 Task: Create a due date automation trigger when advanced on, 2 hours before a card is due add dates not due today.
Action: Mouse moved to (833, 250)
Screenshot: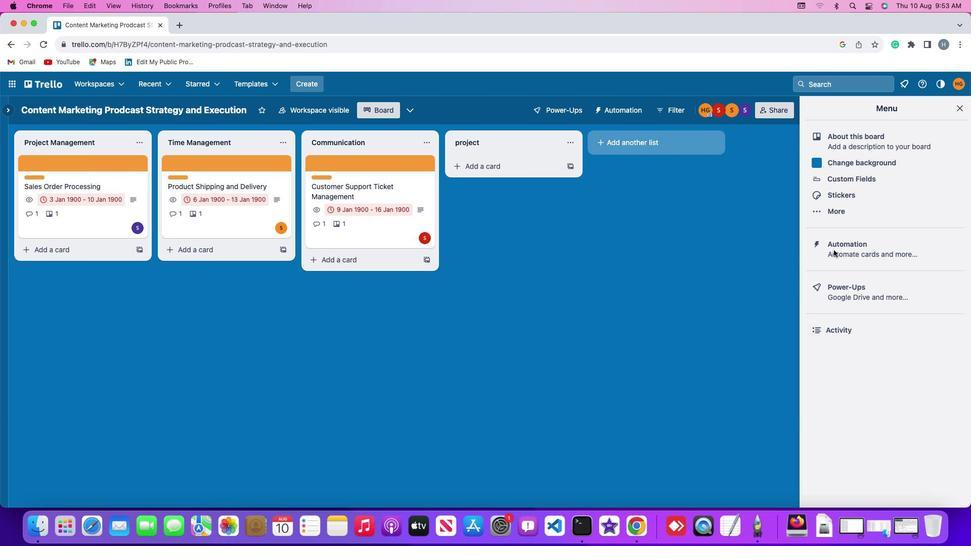 
Action: Mouse pressed left at (833, 250)
Screenshot: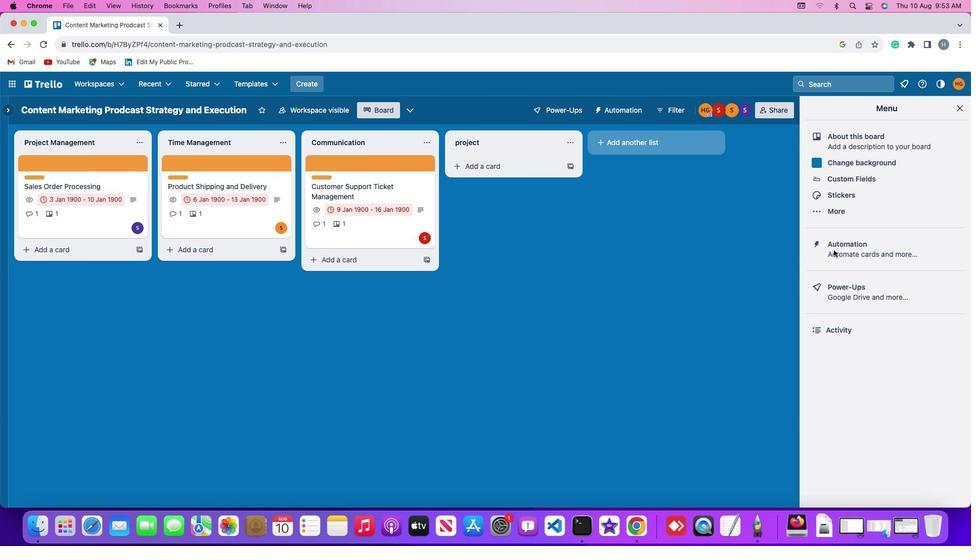
Action: Mouse pressed left at (833, 250)
Screenshot: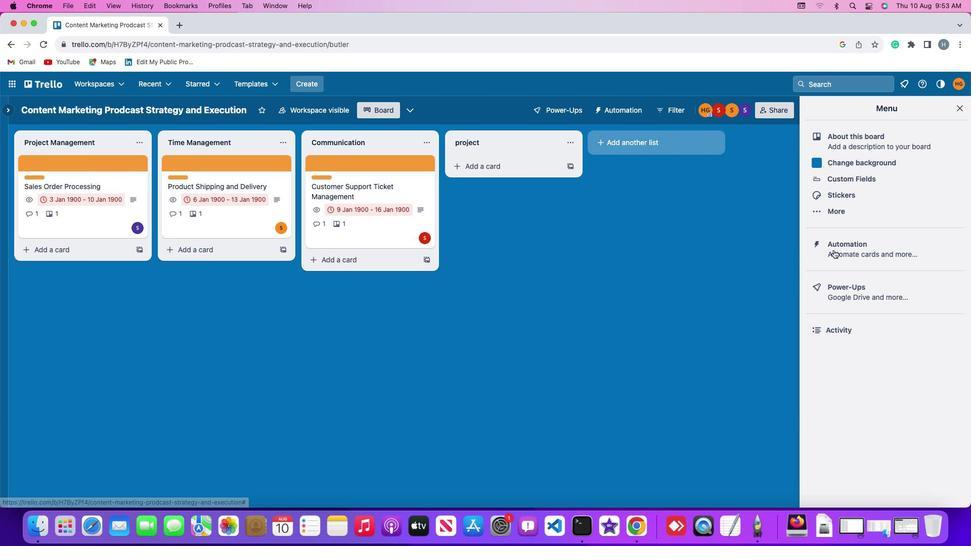 
Action: Mouse moved to (55, 237)
Screenshot: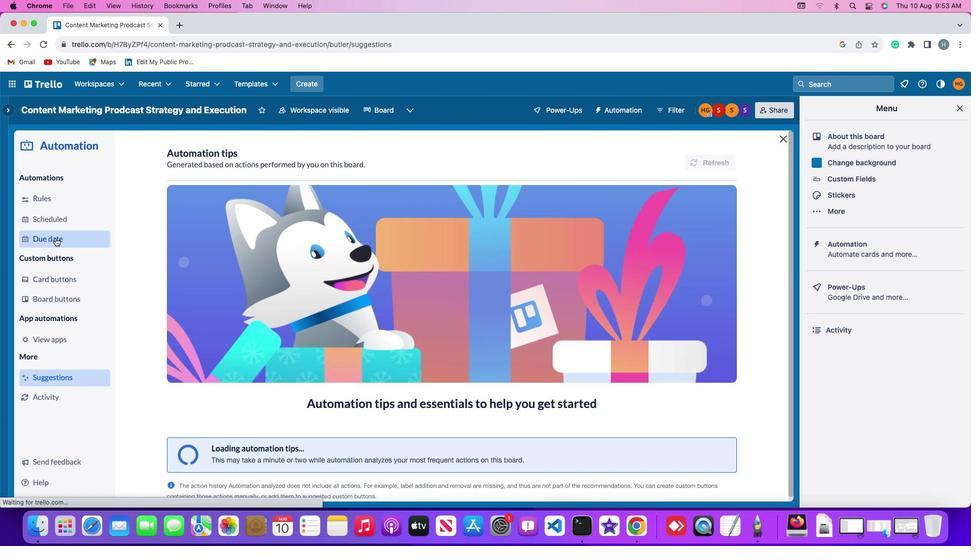 
Action: Mouse pressed left at (55, 237)
Screenshot: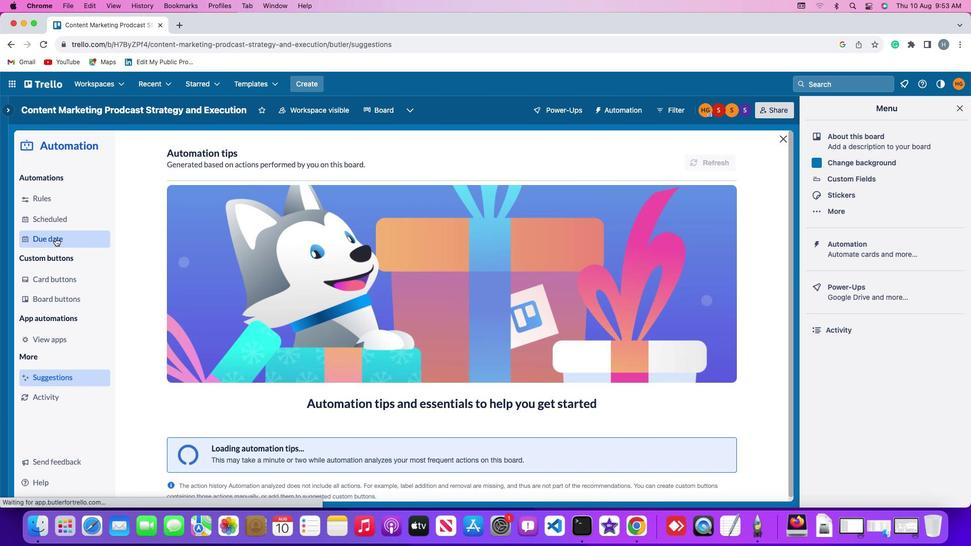 
Action: Mouse moved to (672, 156)
Screenshot: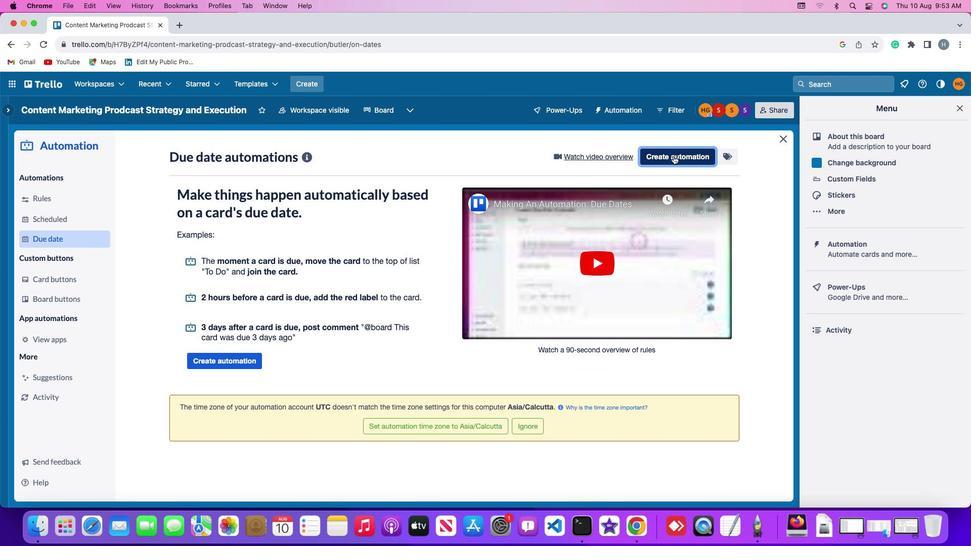 
Action: Mouse pressed left at (672, 156)
Screenshot: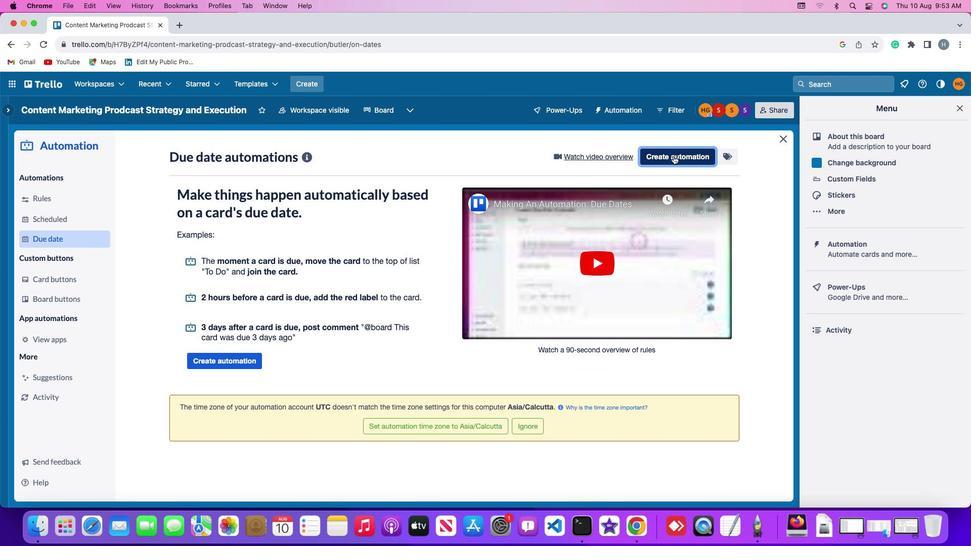 
Action: Mouse moved to (290, 255)
Screenshot: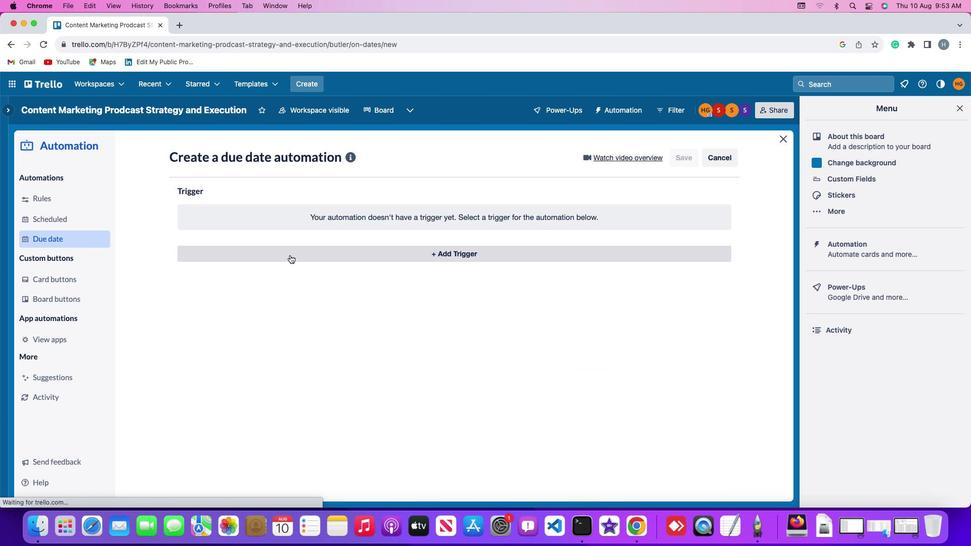 
Action: Mouse pressed left at (290, 255)
Screenshot: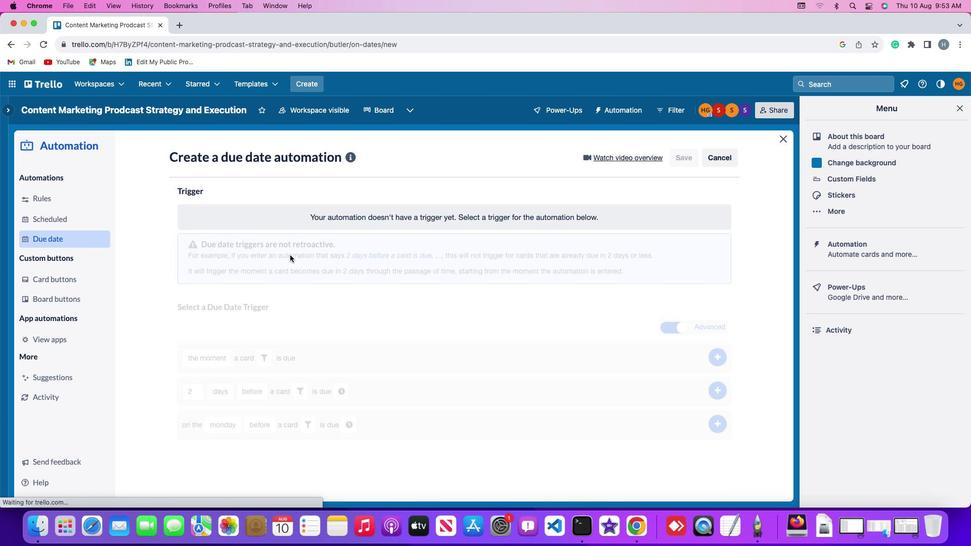 
Action: Mouse moved to (198, 412)
Screenshot: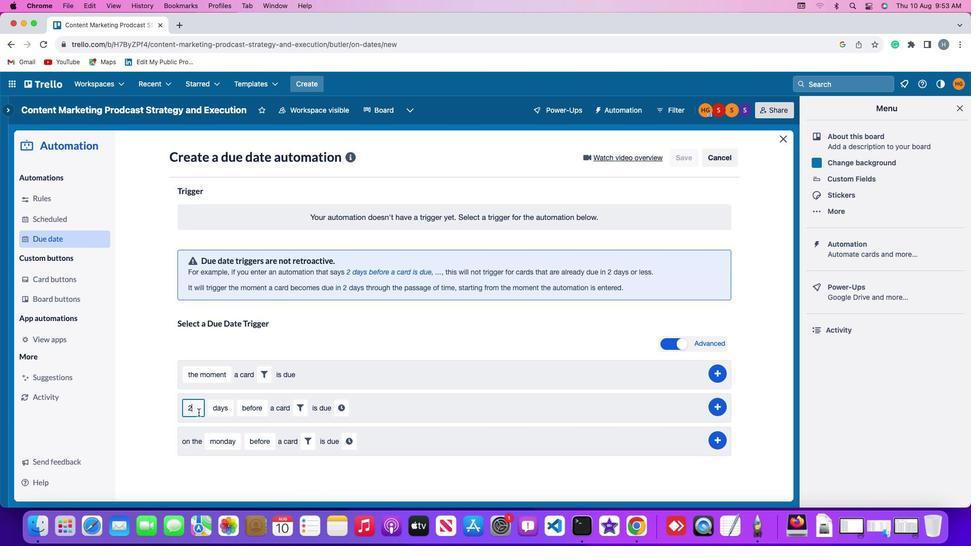 
Action: Mouse pressed left at (198, 412)
Screenshot: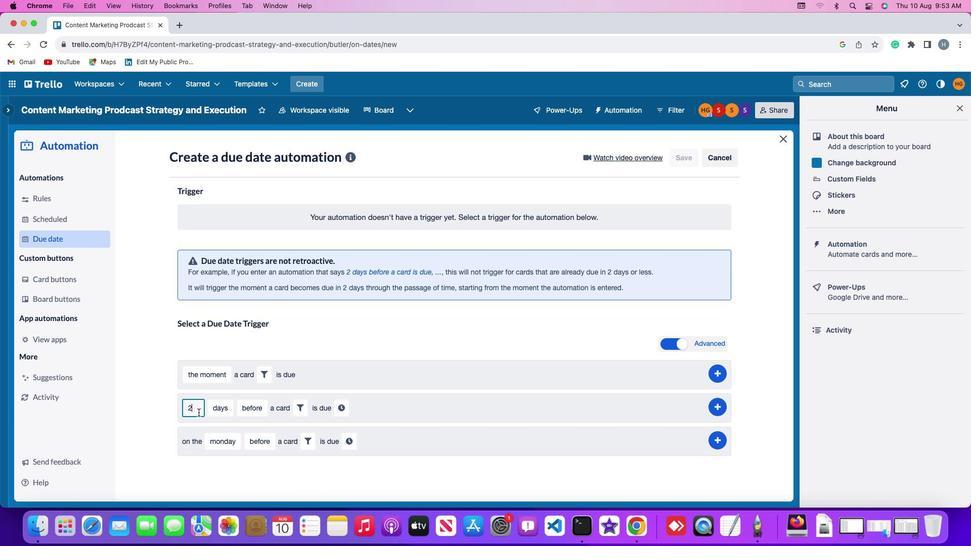 
Action: Key pressed Key.backspace
Screenshot: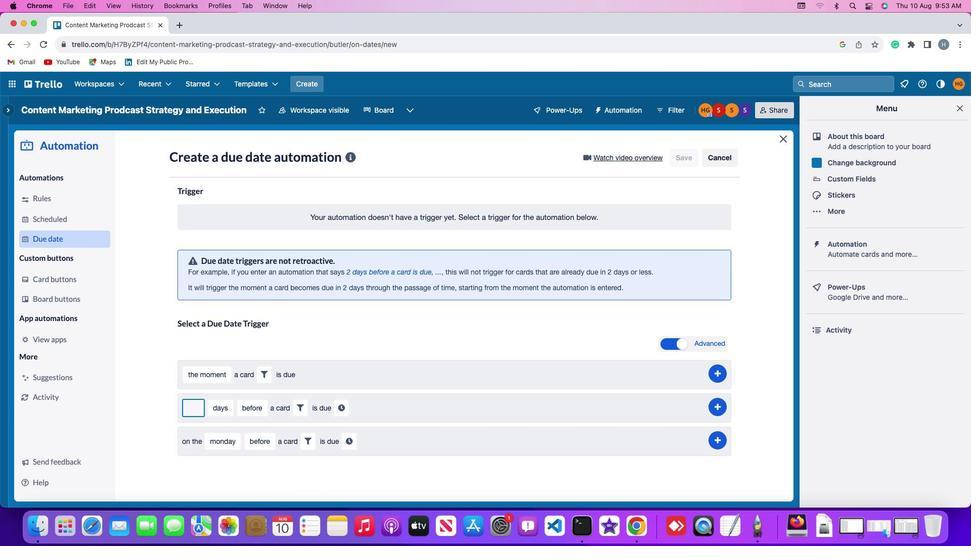 
Action: Mouse moved to (198, 413)
Screenshot: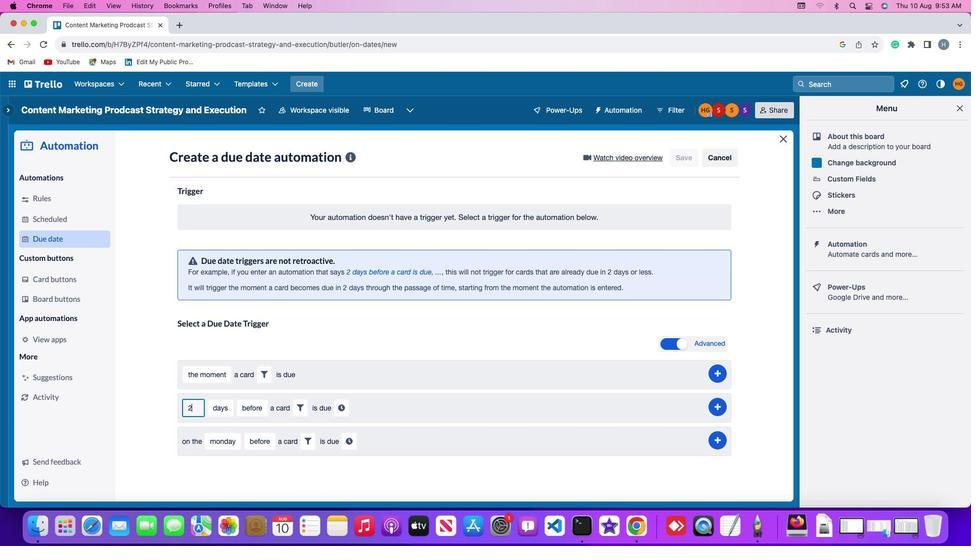 
Action: Key pressed '2'
Screenshot: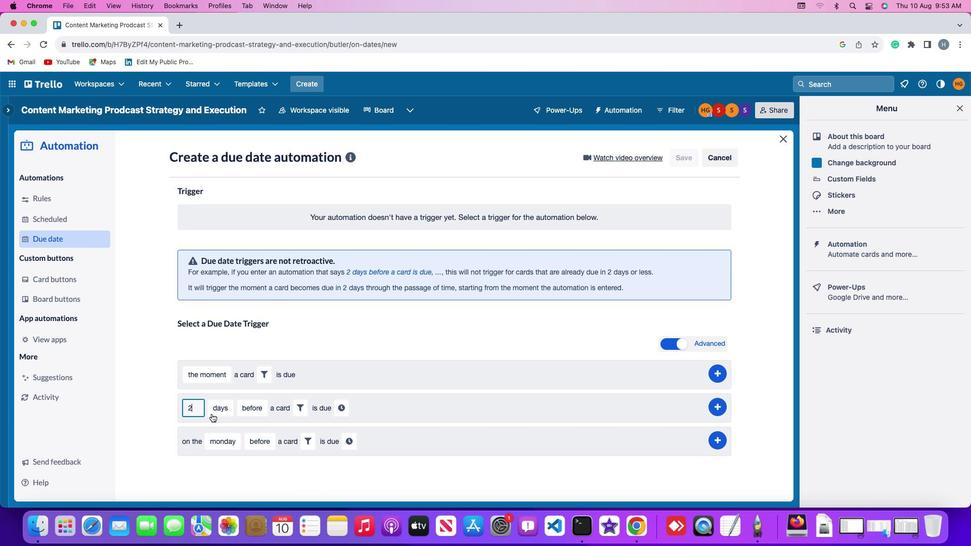 
Action: Mouse moved to (221, 414)
Screenshot: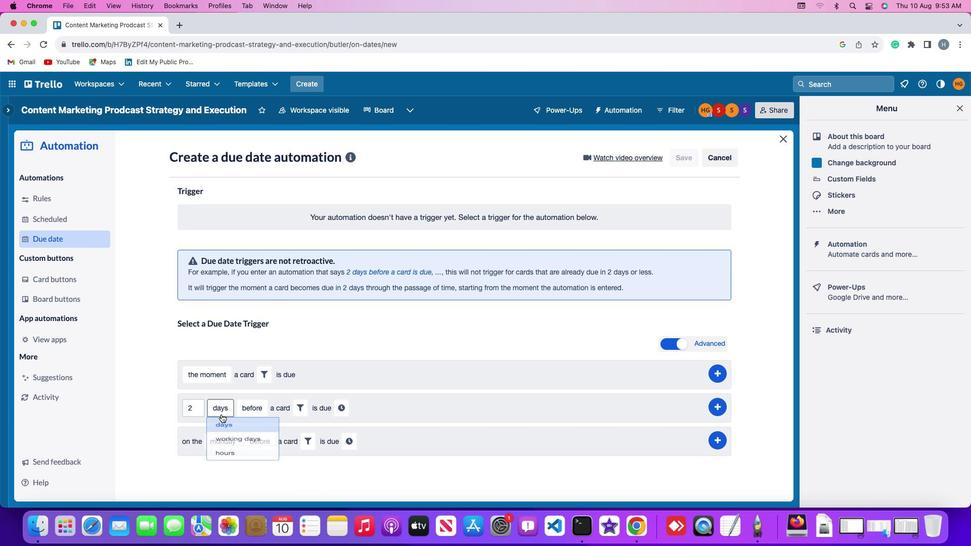 
Action: Mouse pressed left at (221, 414)
Screenshot: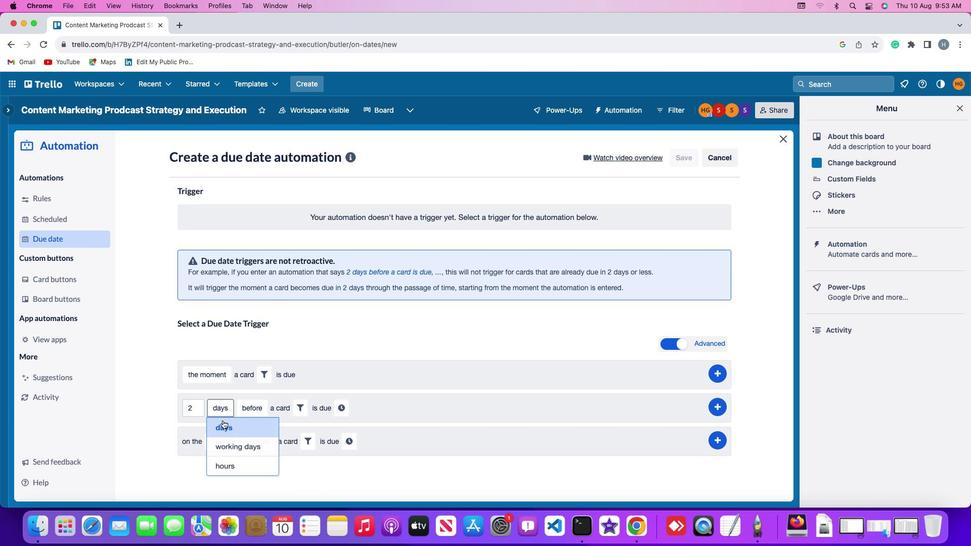 
Action: Mouse moved to (228, 465)
Screenshot: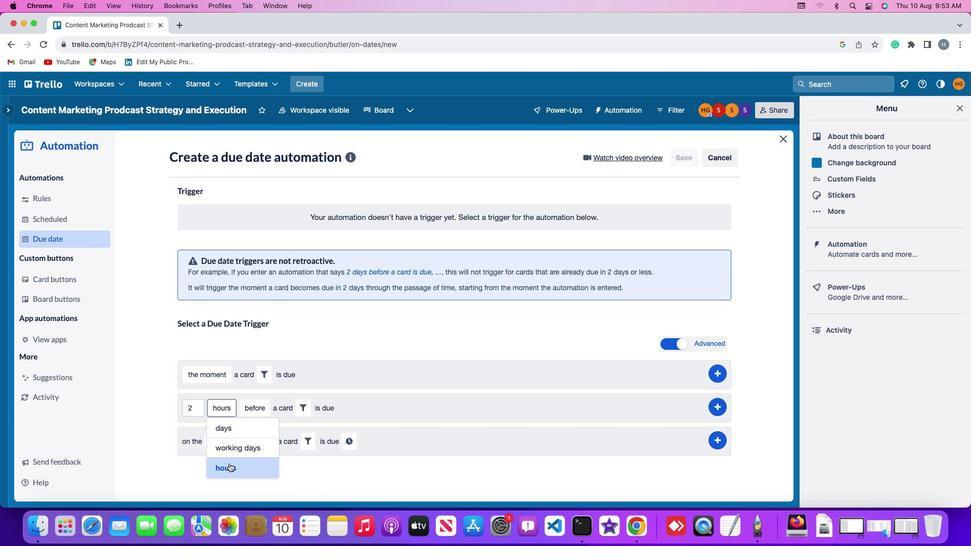 
Action: Mouse pressed left at (228, 465)
Screenshot: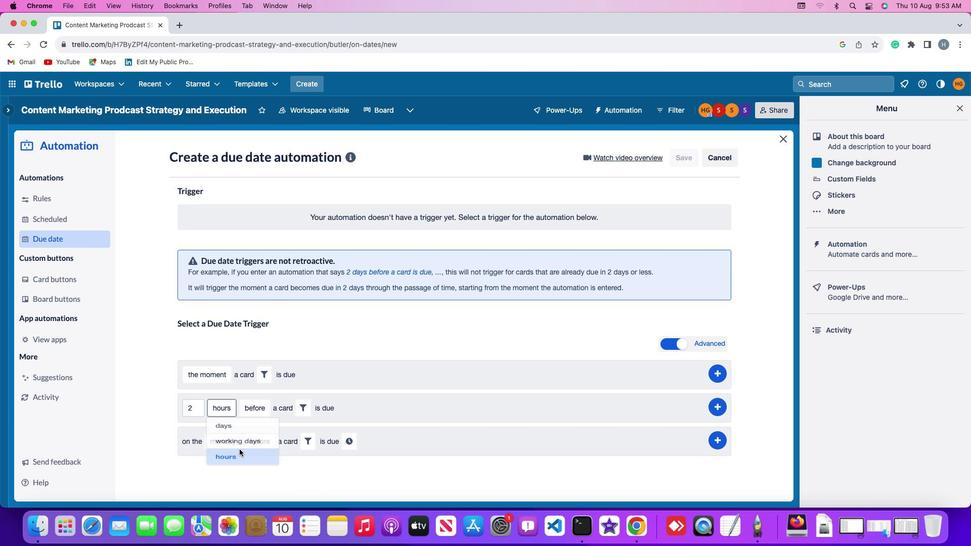 
Action: Mouse moved to (259, 408)
Screenshot: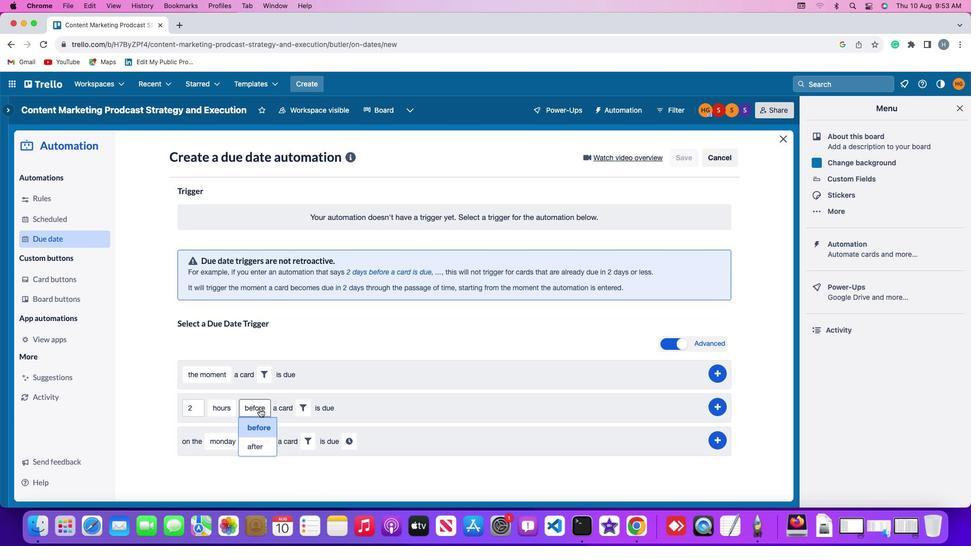 
Action: Mouse pressed left at (259, 408)
Screenshot: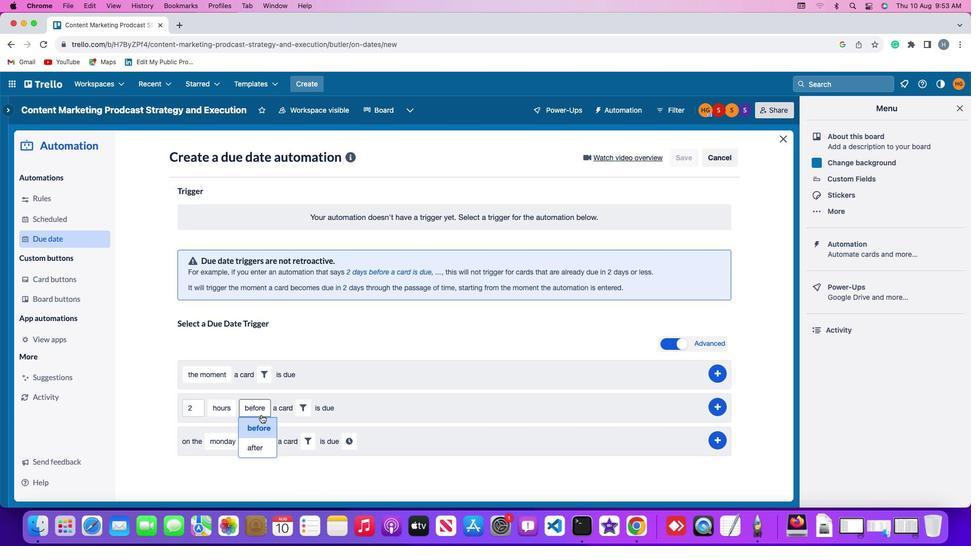 
Action: Mouse moved to (263, 426)
Screenshot: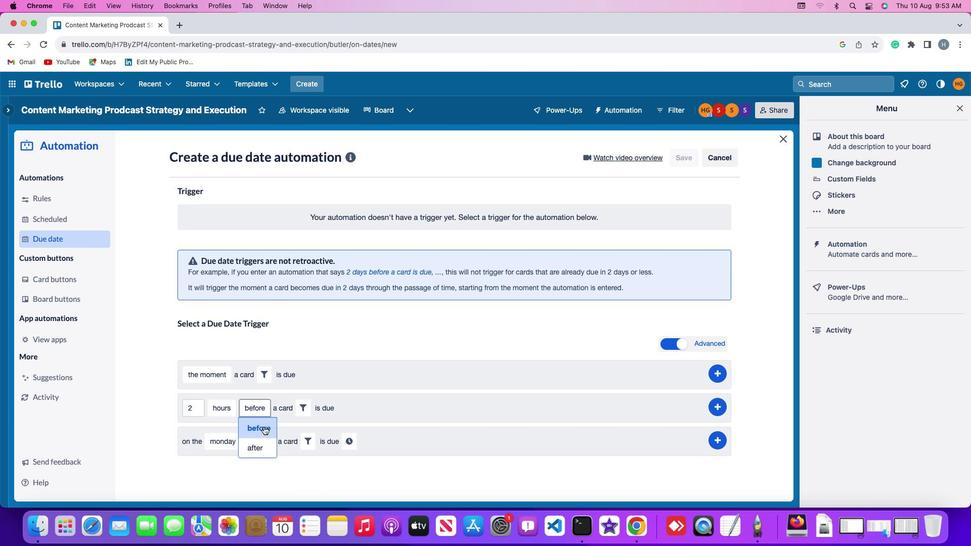 
Action: Mouse pressed left at (263, 426)
Screenshot: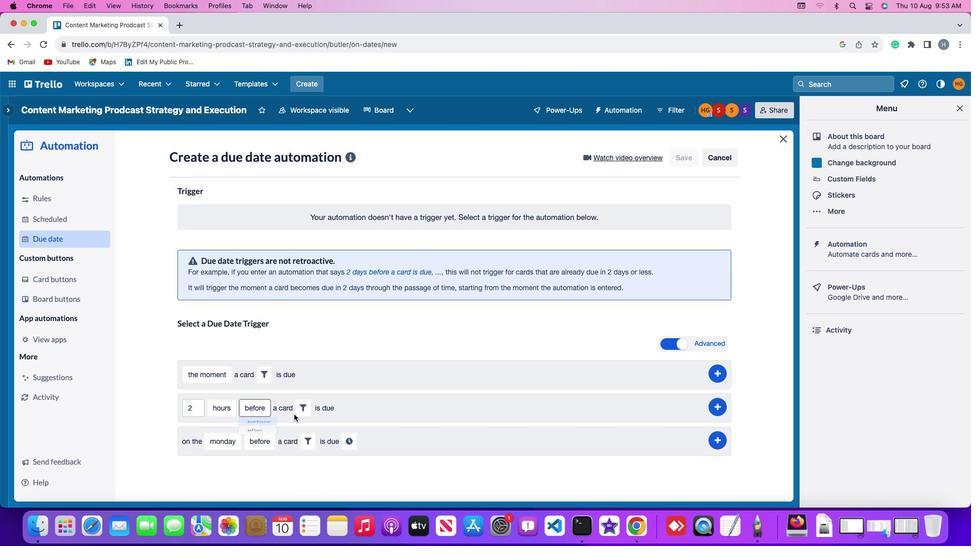 
Action: Mouse moved to (306, 409)
Screenshot: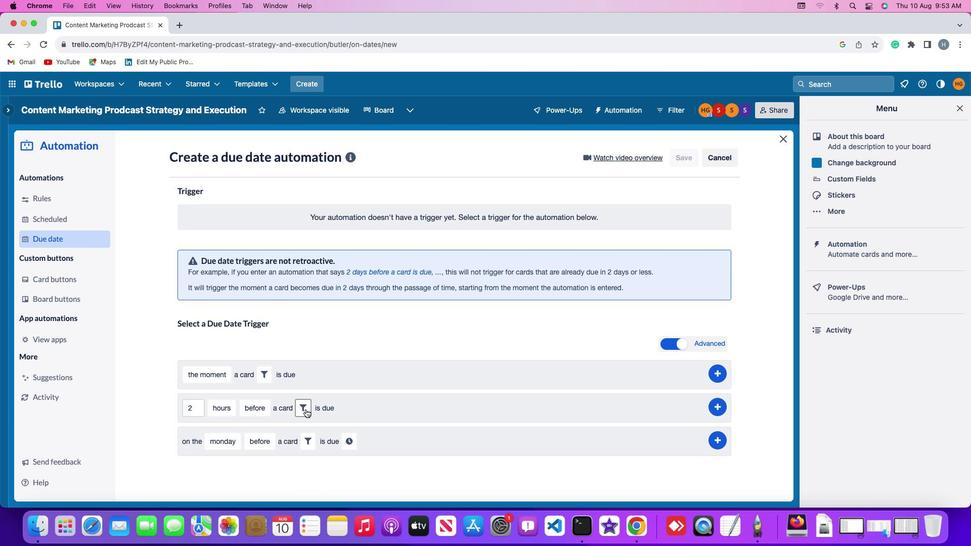 
Action: Mouse pressed left at (306, 409)
Screenshot: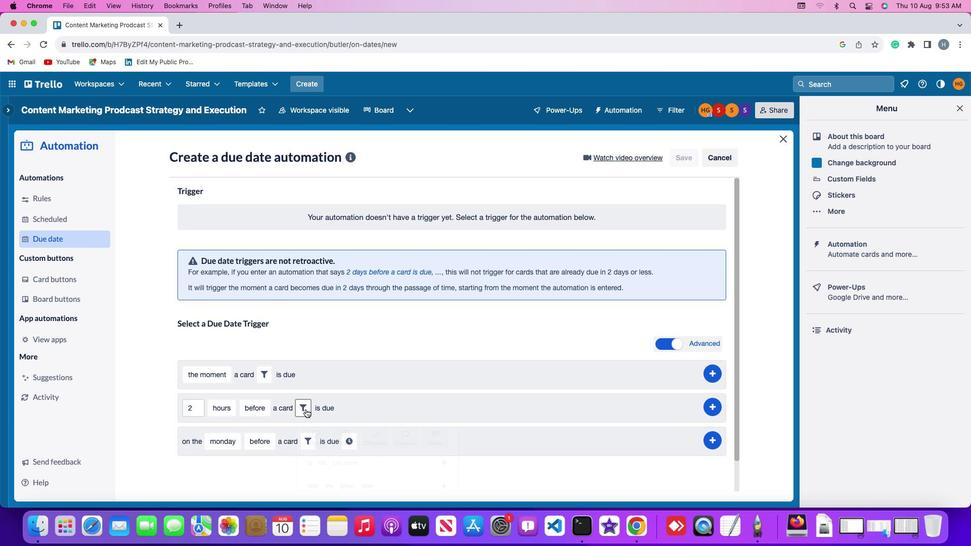 
Action: Mouse moved to (351, 439)
Screenshot: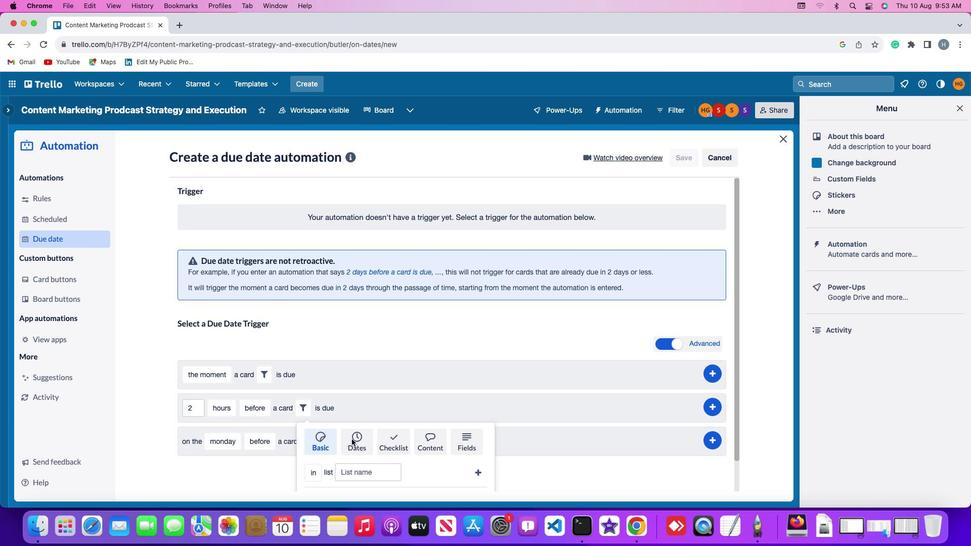 
Action: Mouse pressed left at (351, 439)
Screenshot: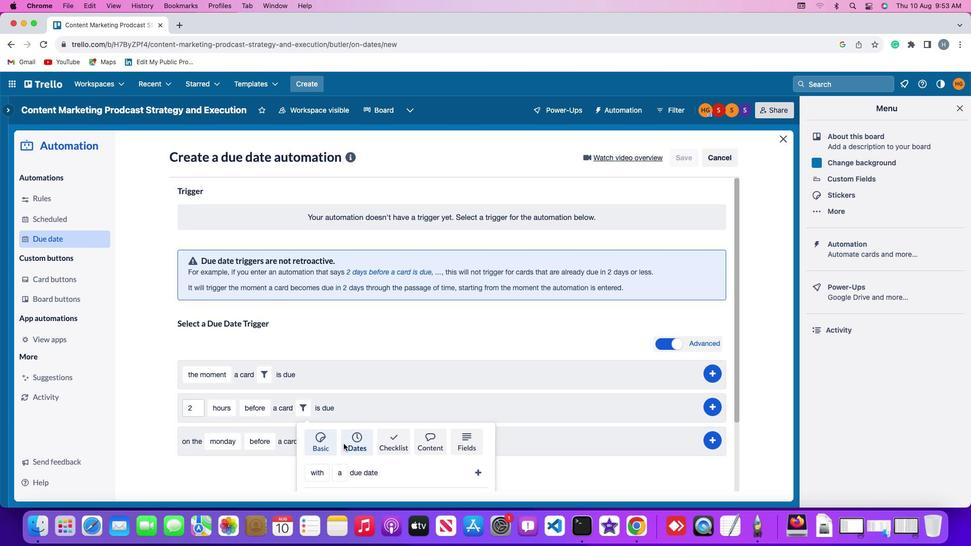 
Action: Mouse moved to (278, 464)
Screenshot: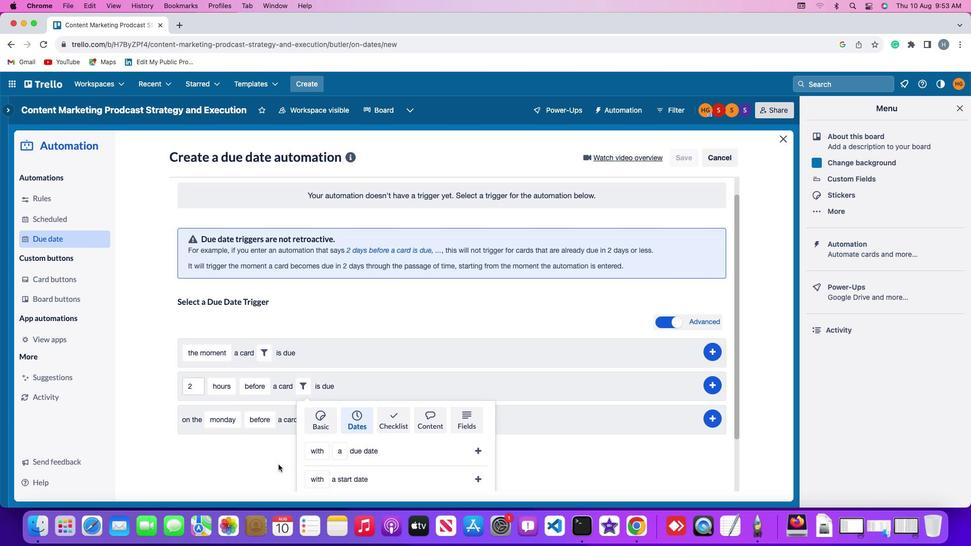 
Action: Mouse scrolled (278, 464) with delta (0, 0)
Screenshot: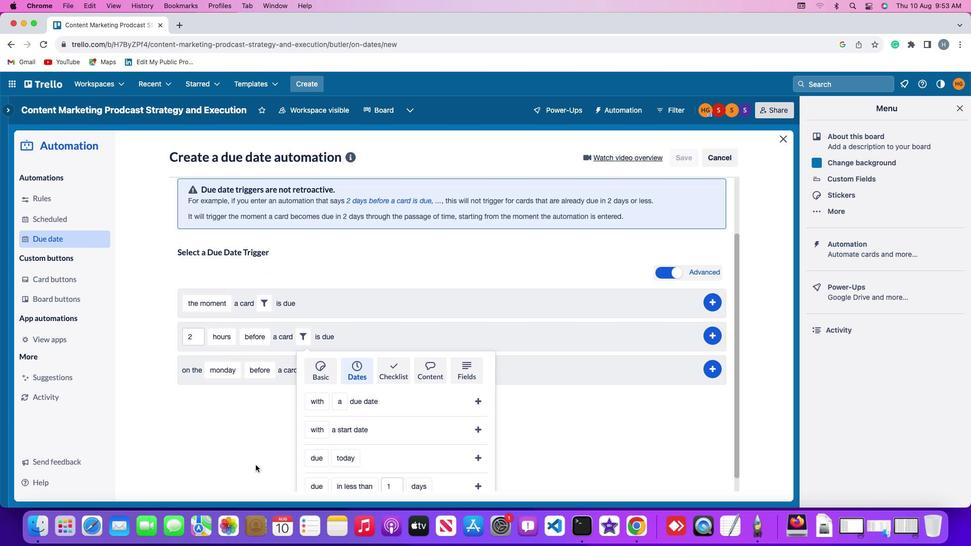 
Action: Mouse scrolled (278, 464) with delta (0, 0)
Screenshot: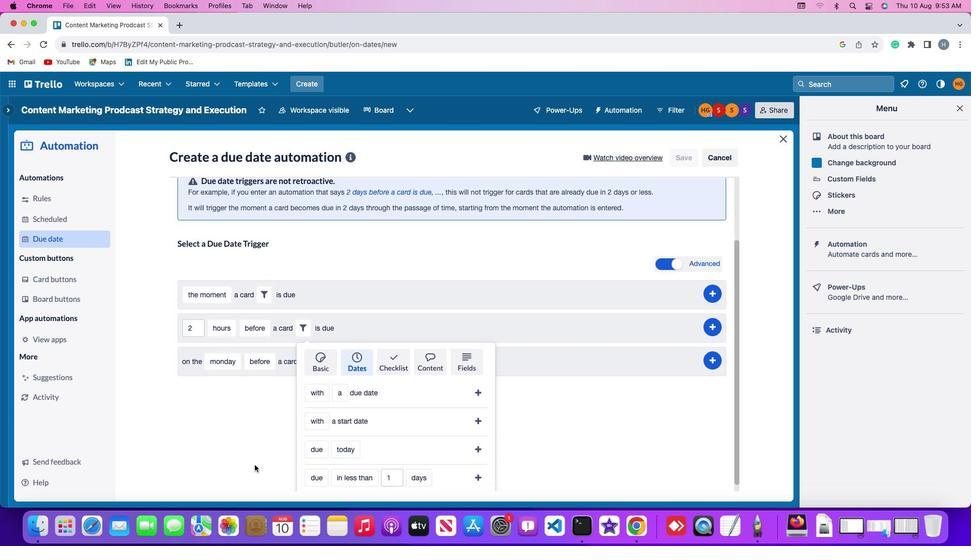 
Action: Mouse scrolled (278, 464) with delta (0, -2)
Screenshot: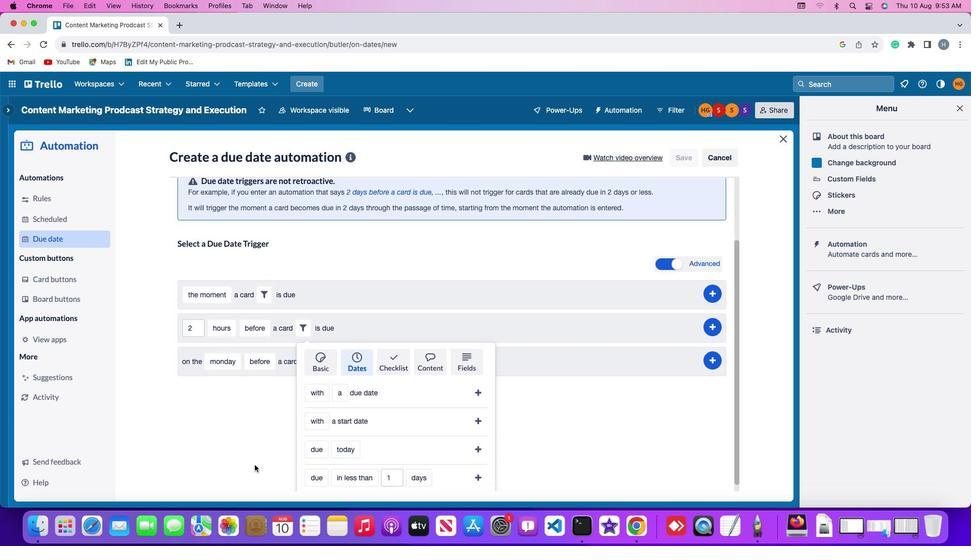 
Action: Mouse scrolled (278, 464) with delta (0, -2)
Screenshot: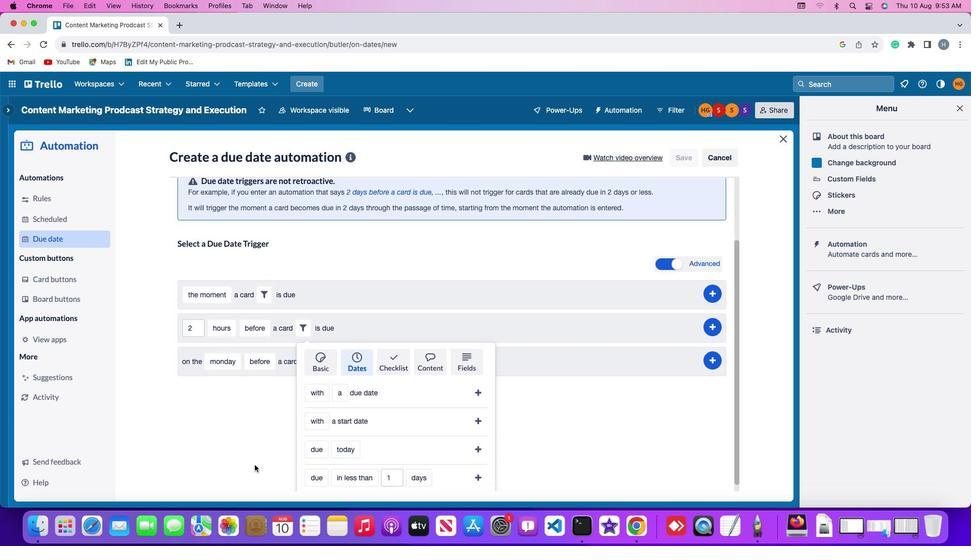 
Action: Mouse scrolled (278, 464) with delta (0, -3)
Screenshot: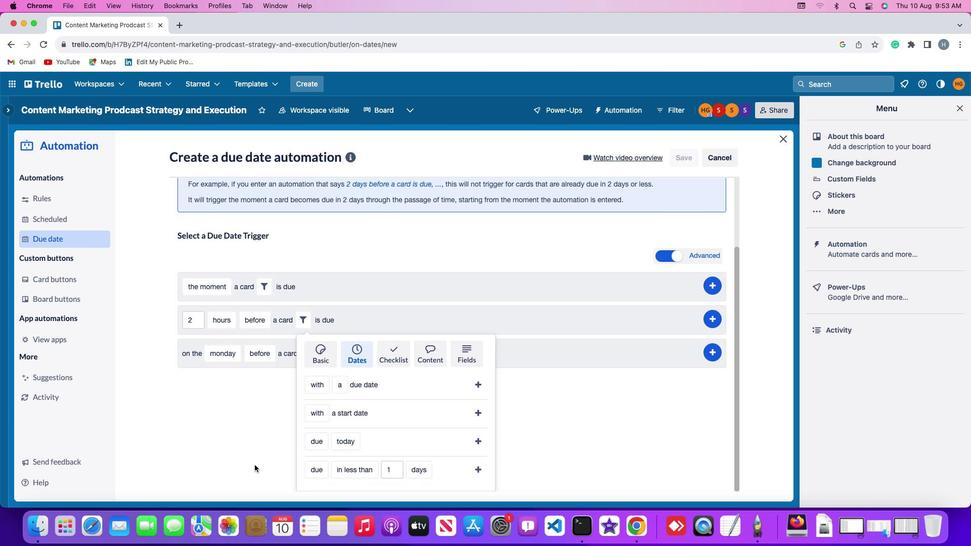 
Action: Mouse scrolled (278, 464) with delta (0, -3)
Screenshot: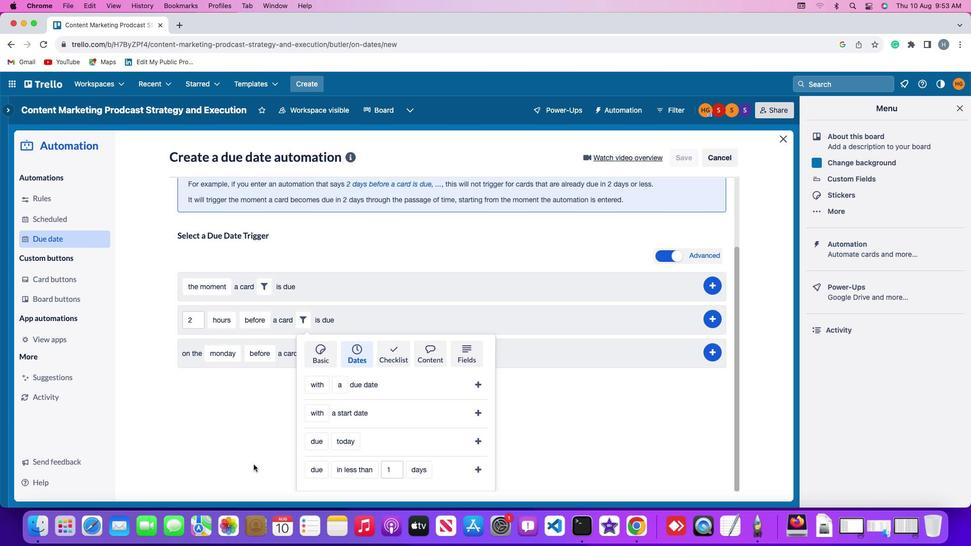 
Action: Mouse moved to (253, 465)
Screenshot: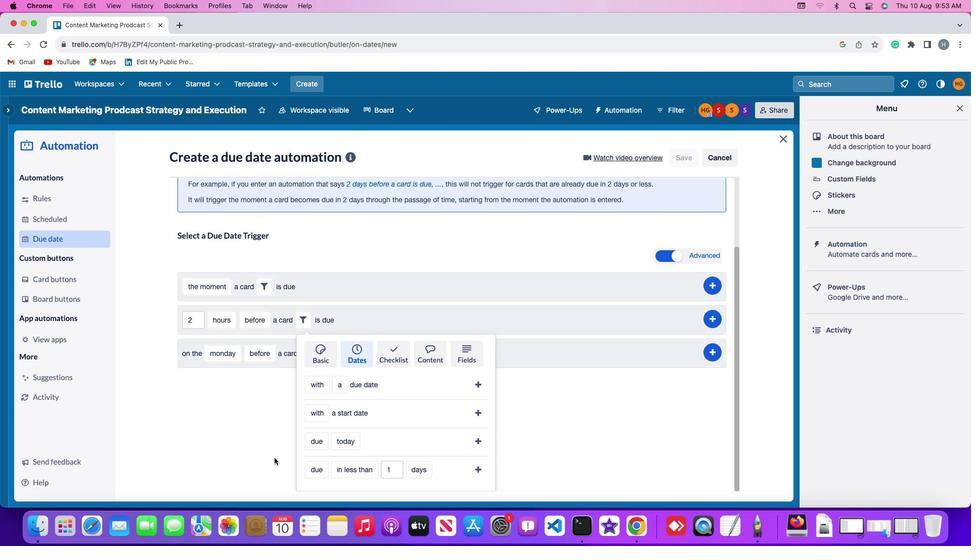 
Action: Mouse scrolled (253, 465) with delta (0, 0)
Screenshot: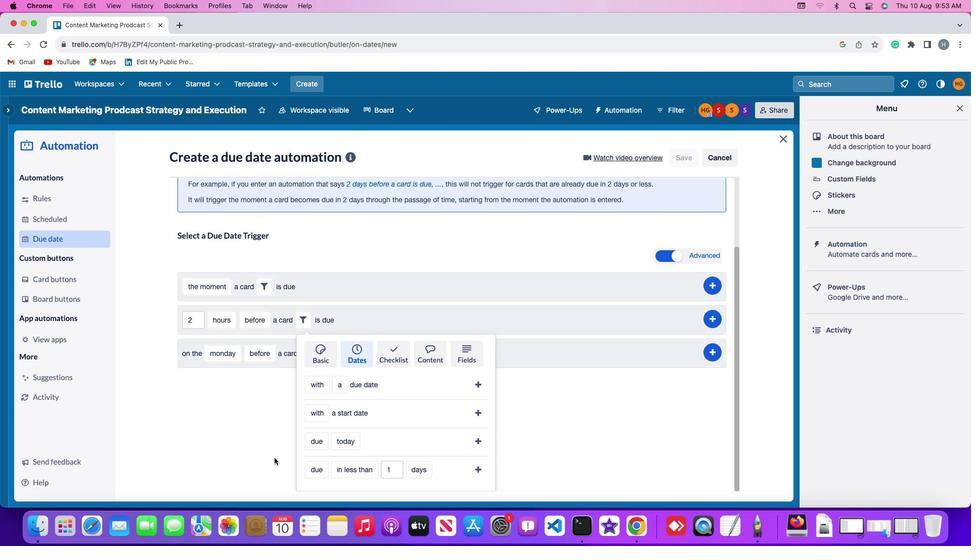 
Action: Mouse scrolled (253, 465) with delta (0, 0)
Screenshot: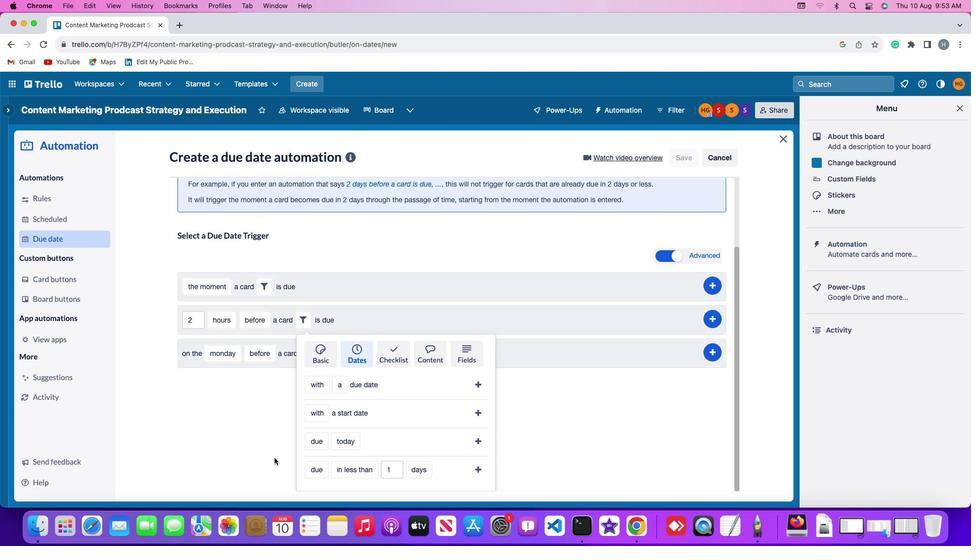 
Action: Mouse scrolled (253, 465) with delta (0, -1)
Screenshot: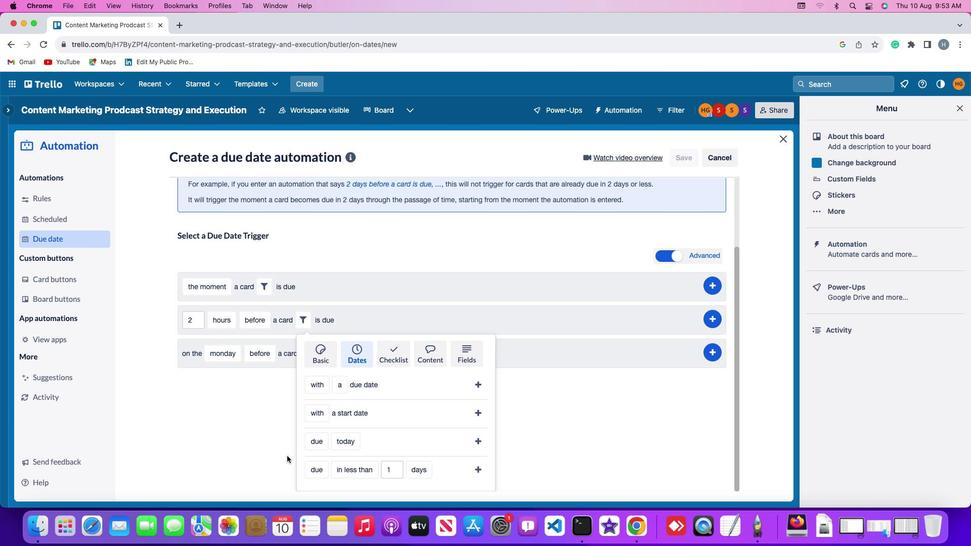 
Action: Mouse moved to (253, 464)
Screenshot: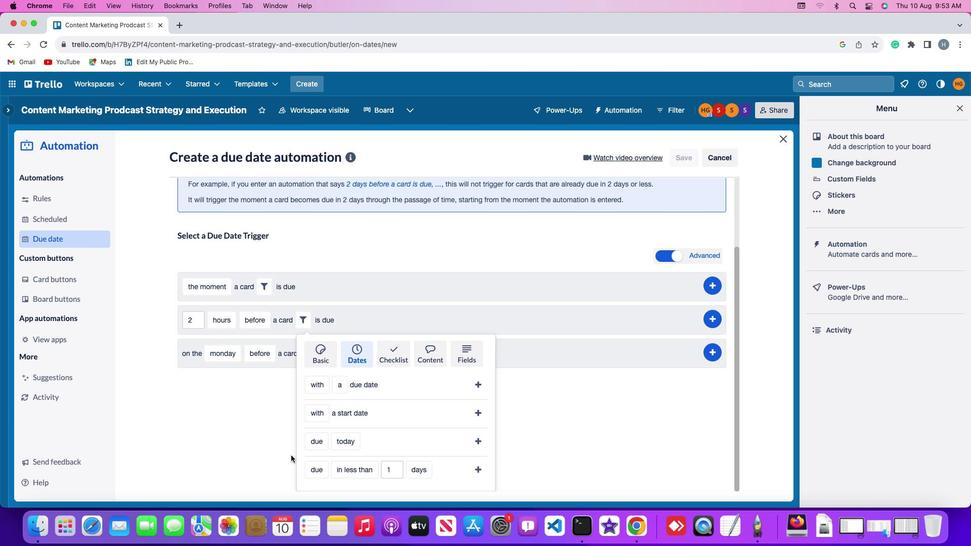 
Action: Mouse scrolled (253, 464) with delta (0, -2)
Screenshot: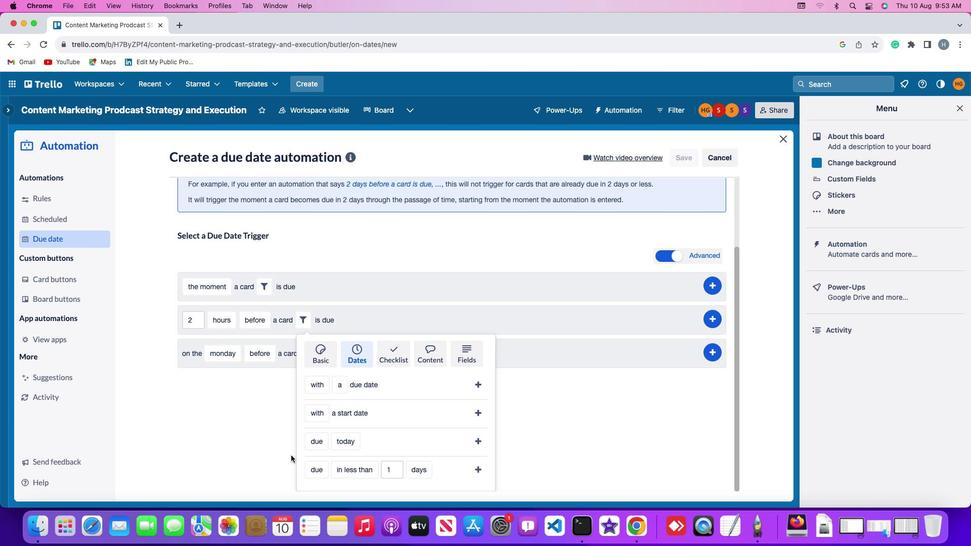 
Action: Mouse moved to (317, 446)
Screenshot: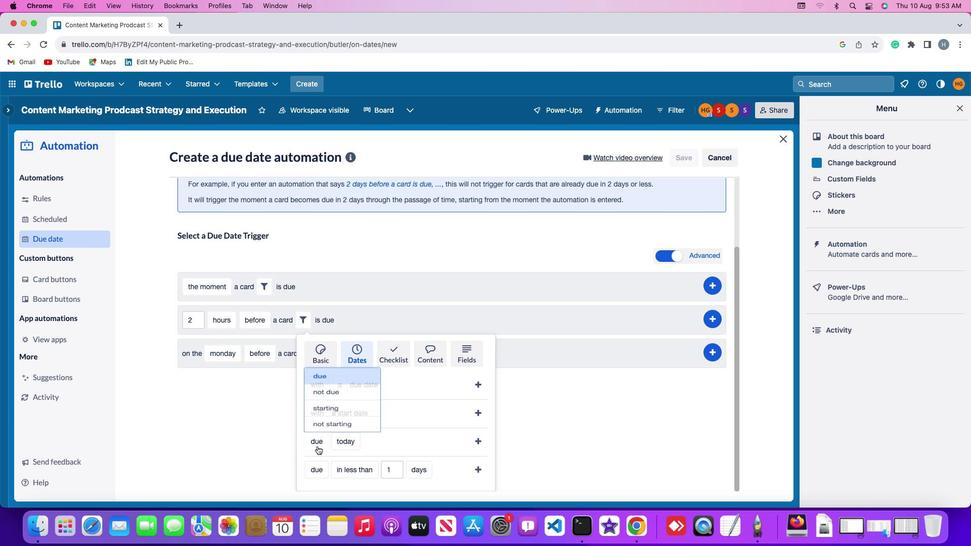 
Action: Mouse pressed left at (317, 446)
Screenshot: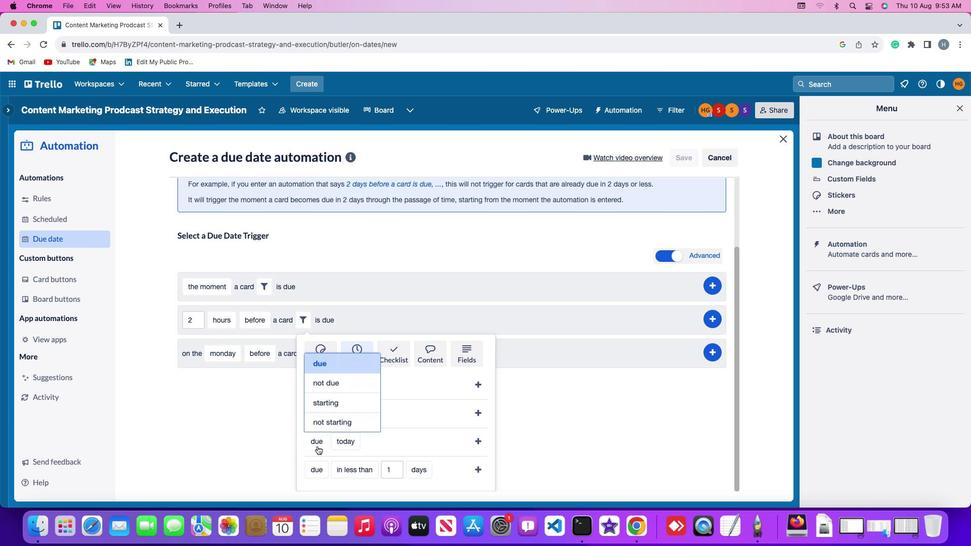 
Action: Mouse moved to (330, 378)
Screenshot: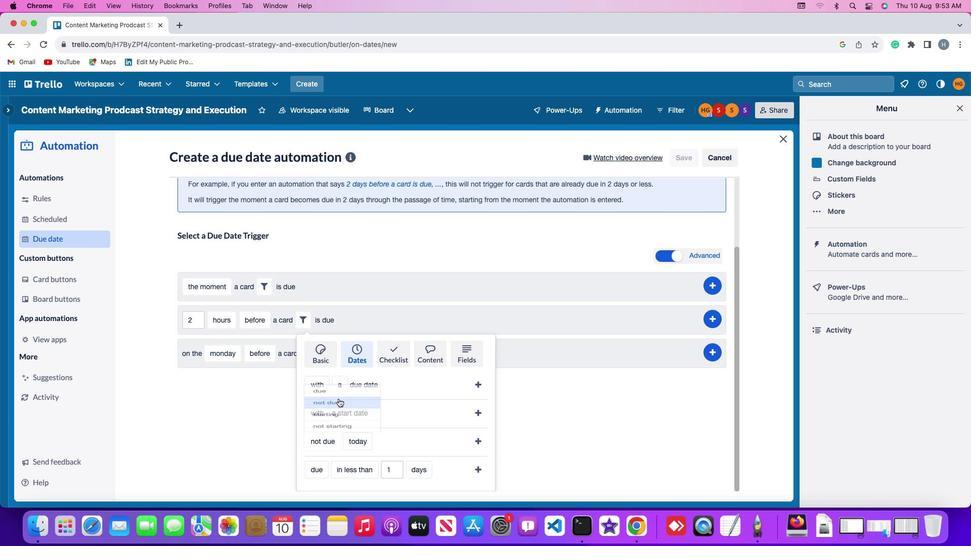 
Action: Mouse pressed left at (330, 378)
Screenshot: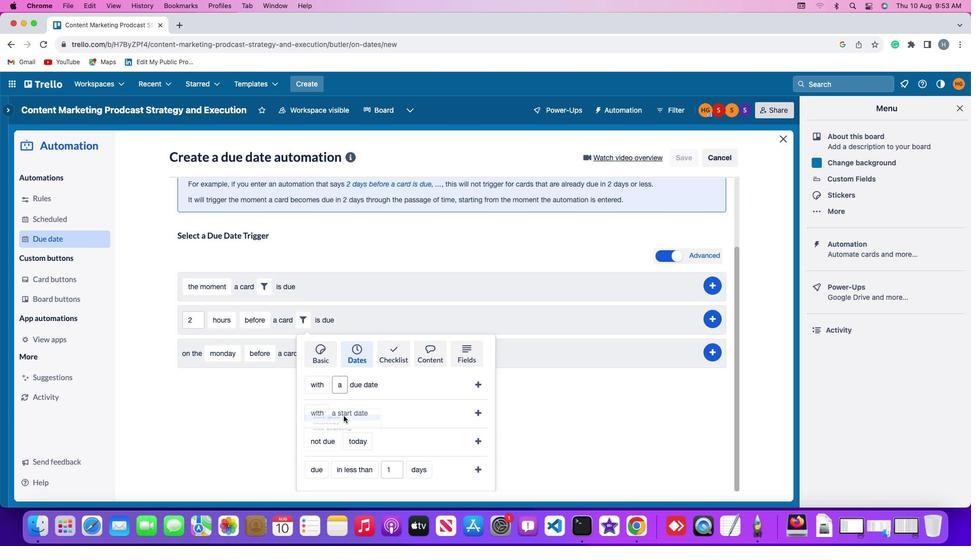
Action: Mouse moved to (357, 443)
Screenshot: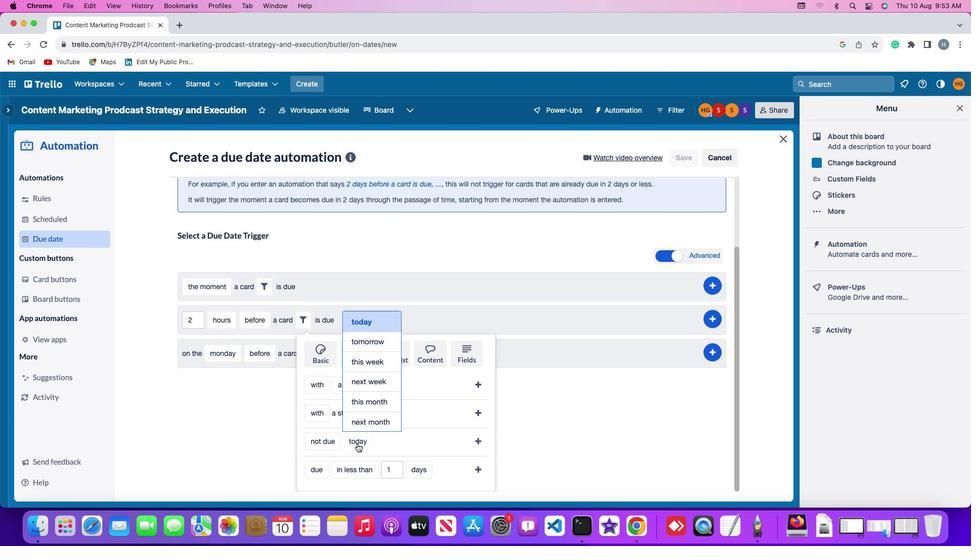 
Action: Mouse pressed left at (357, 443)
Screenshot: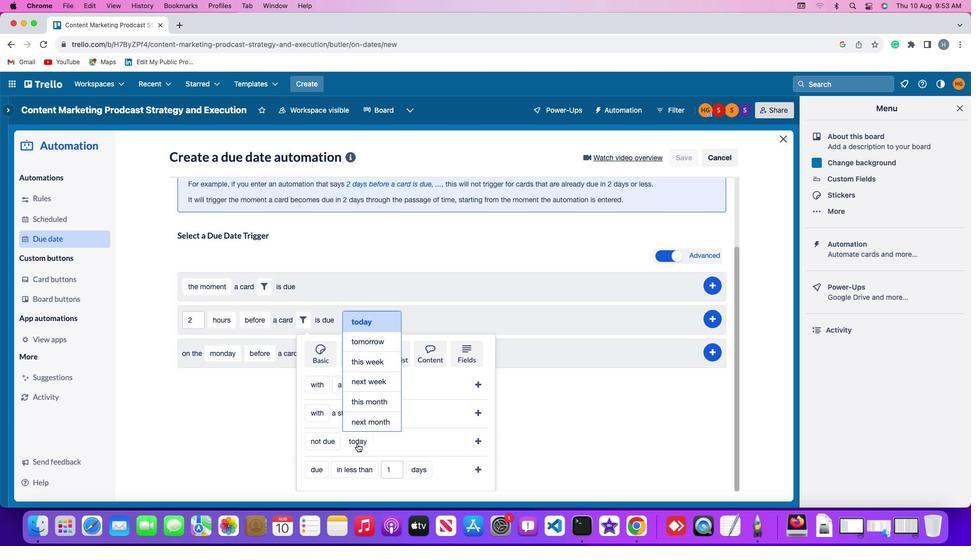 
Action: Mouse moved to (370, 322)
Screenshot: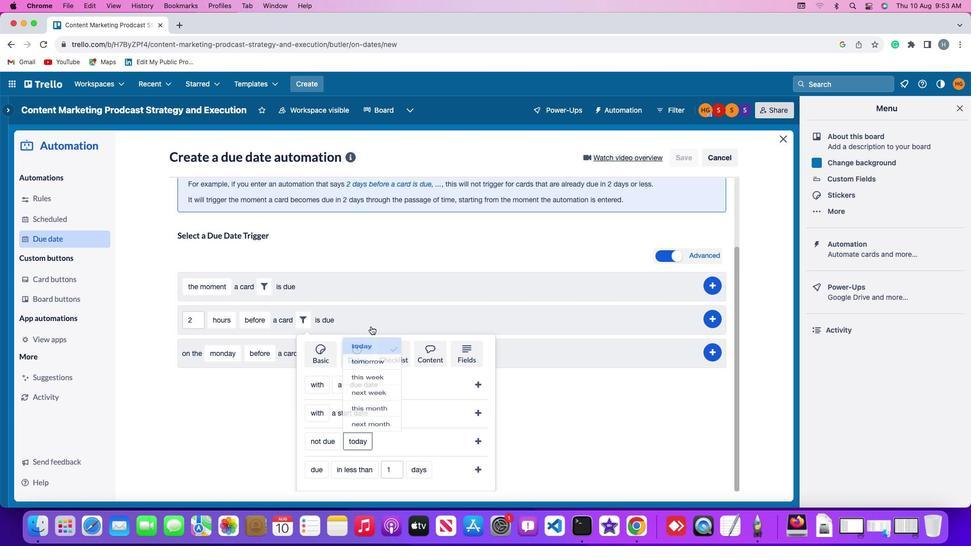 
Action: Mouse pressed left at (370, 322)
Screenshot: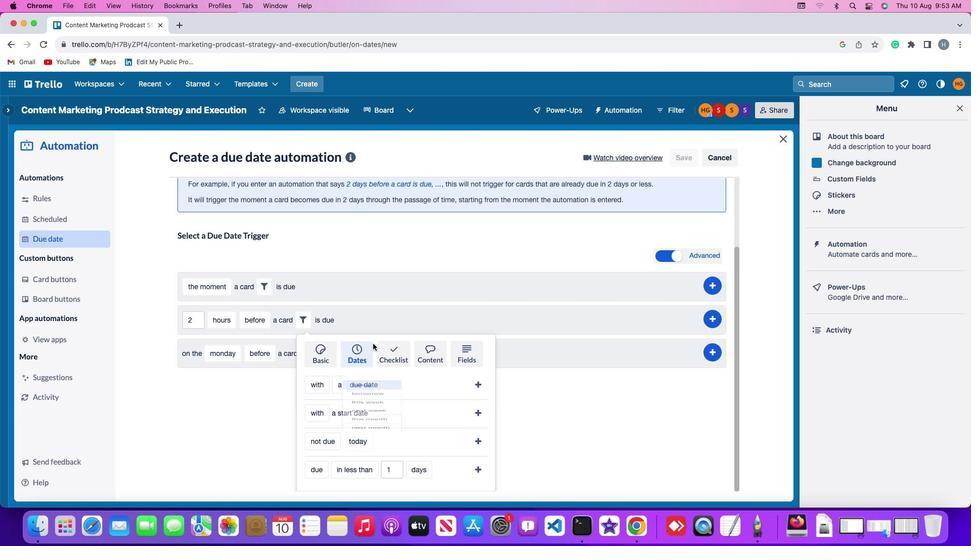 
Action: Mouse moved to (478, 440)
Screenshot: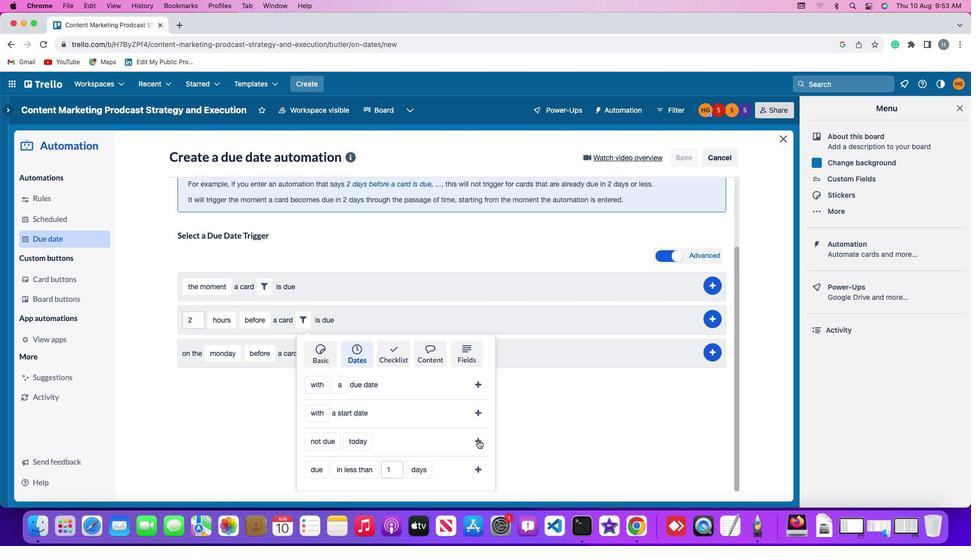 
Action: Mouse pressed left at (478, 440)
Screenshot: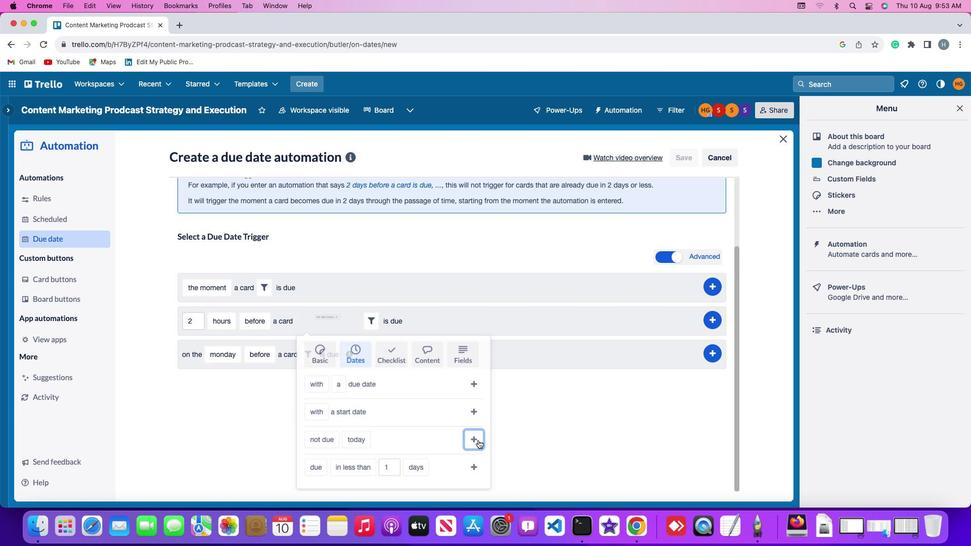 
Action: Mouse moved to (721, 403)
Screenshot: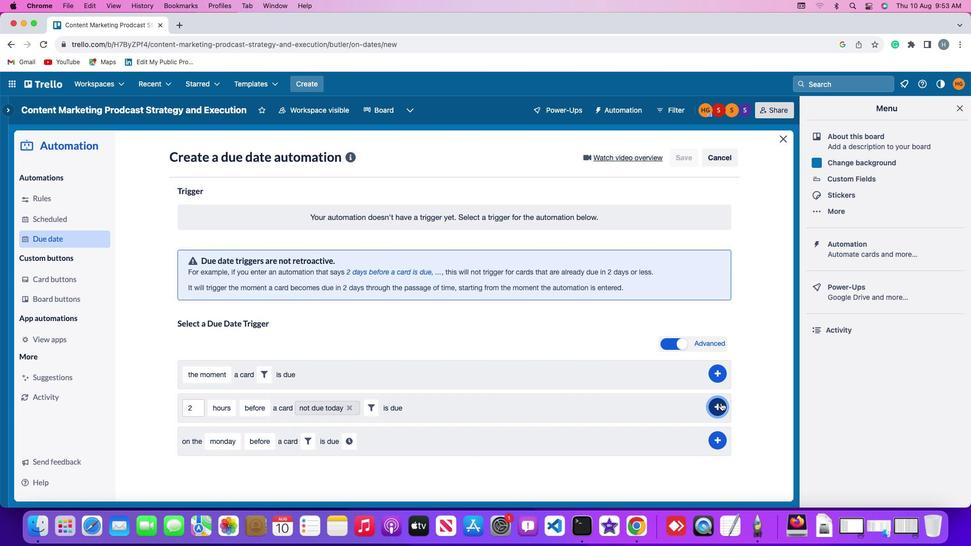 
Action: Mouse pressed left at (721, 403)
Screenshot: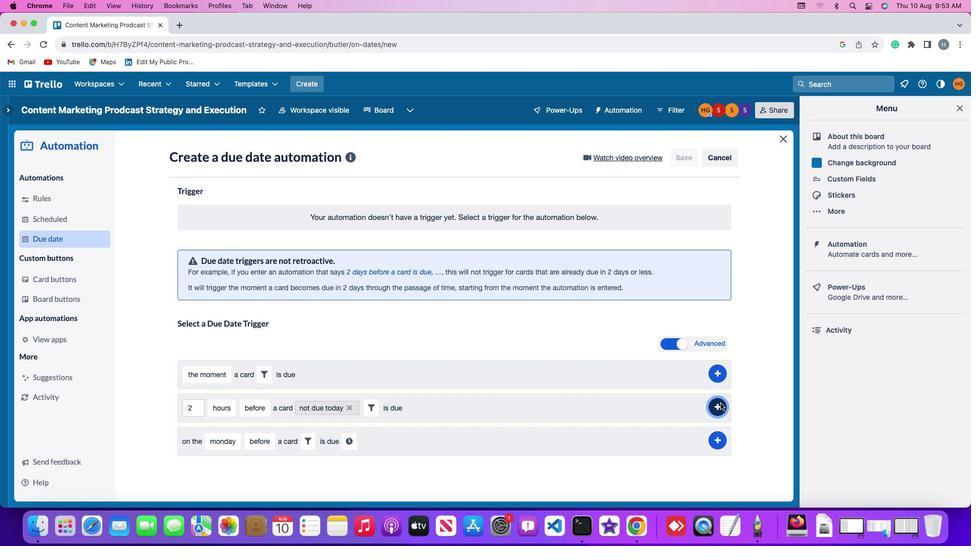 
Action: Mouse moved to (765, 331)
Screenshot: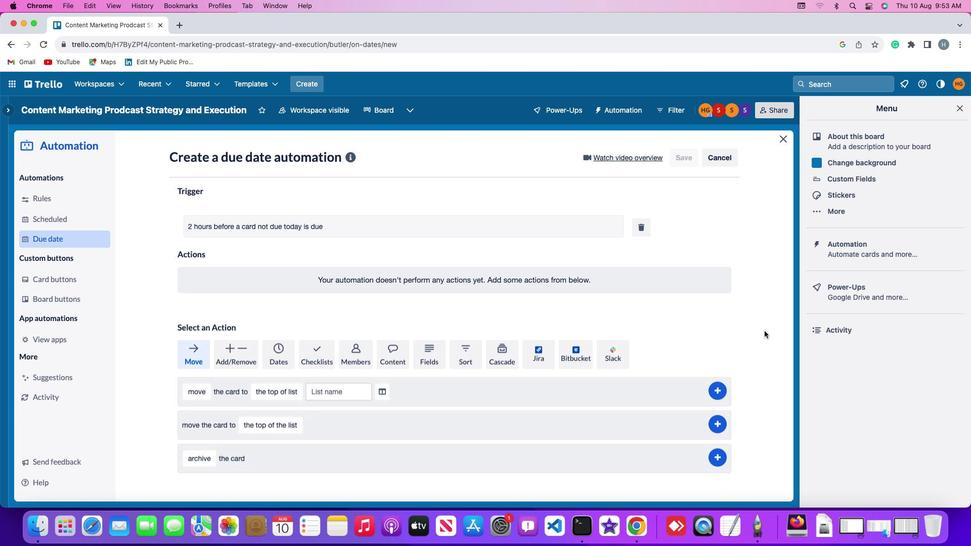 
